 Task: Create a Workspace WS0000000001 in Trello with Workspace Type as ENGINEERING-IT and Workspace Description as WD0000000001. Invite a Team Member Ayush98111@gmail.com to Workspace WS0000000001 in Trello. Invite a Team Member Mailaustralia7@gmail.com to Workspace WS0000000001 in Trello. Invite a Team Member carxxstreet791@gmail.com to Workspace WS0000000001 in Trello. Invite a Team Member nikrathi889@gmail.com to Workspace WS0000000001 in Trello
Action: Mouse moved to (454, 96)
Screenshot: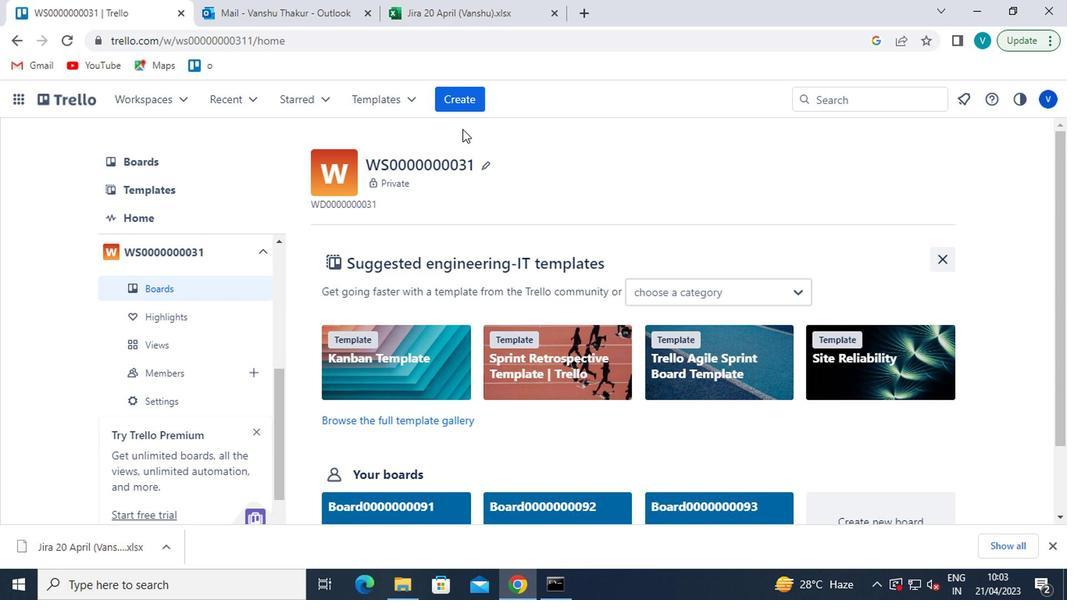 
Action: Mouse pressed left at (454, 96)
Screenshot: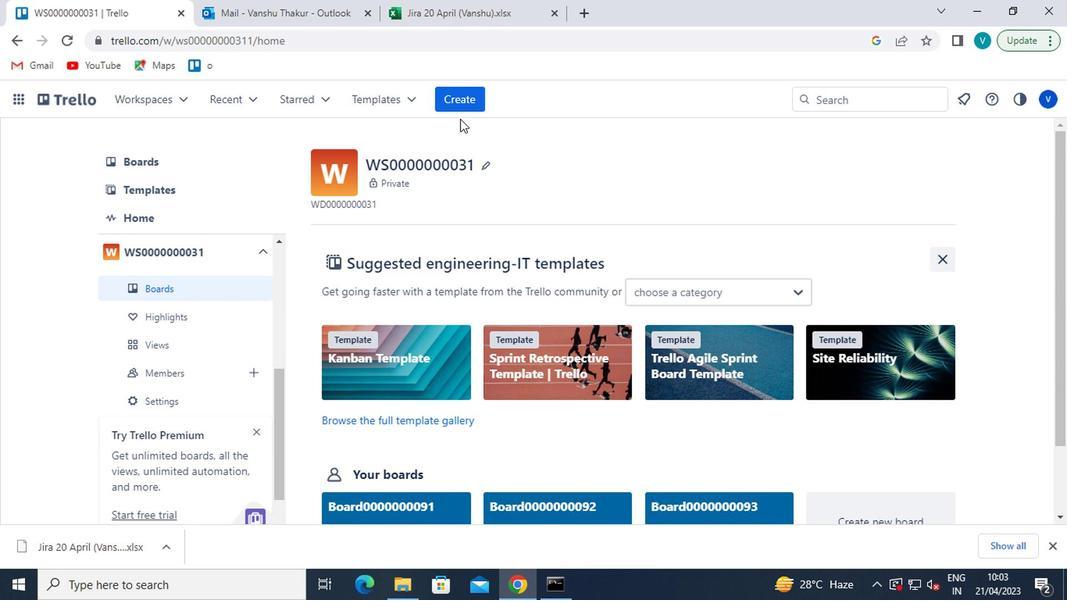 
Action: Mouse moved to (489, 263)
Screenshot: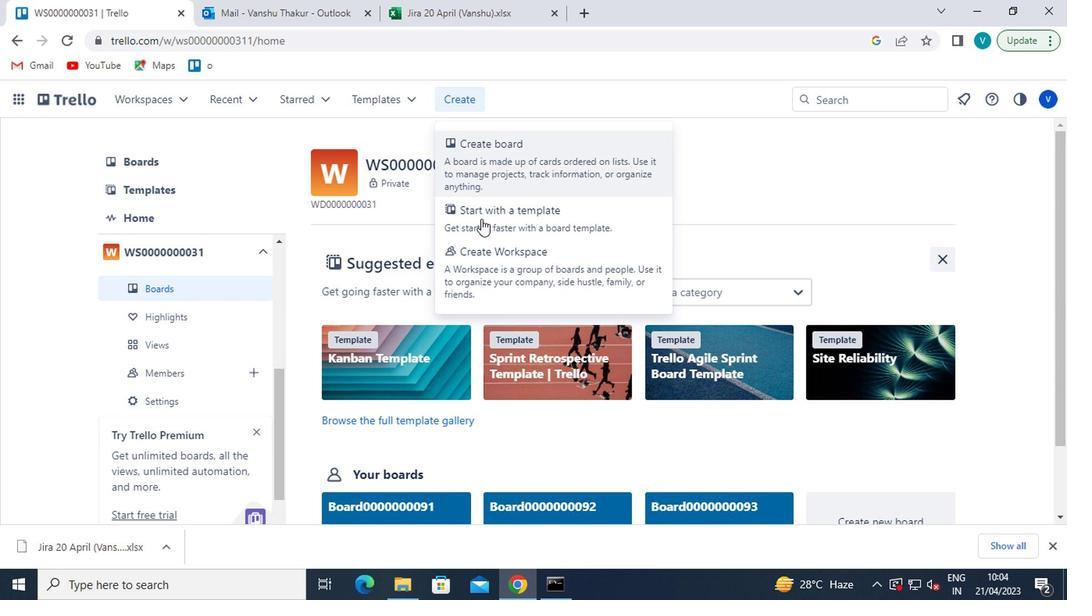 
Action: Mouse pressed left at (489, 263)
Screenshot: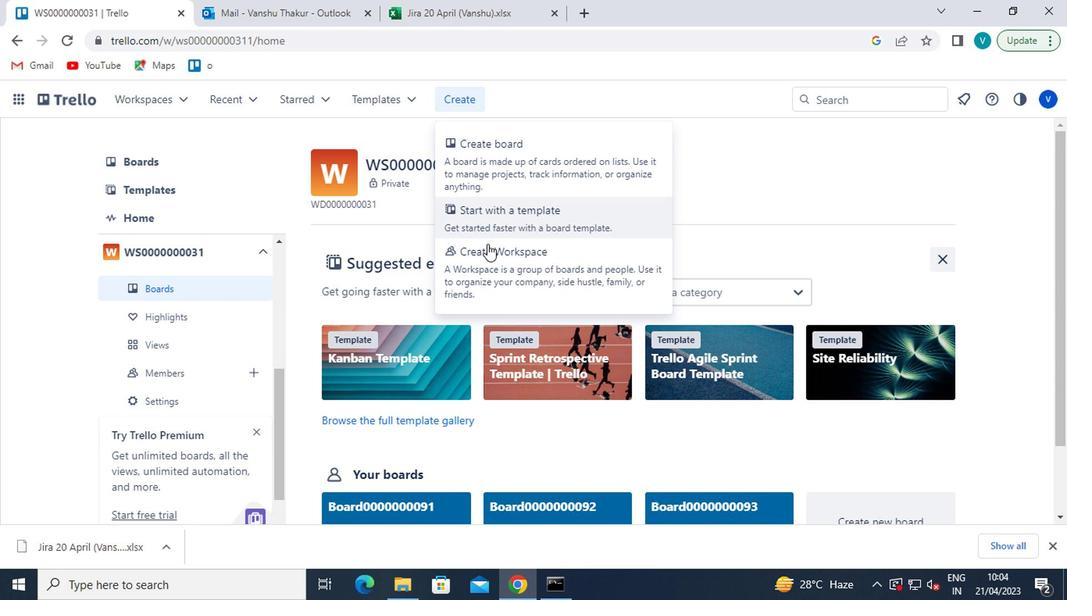 
Action: Mouse moved to (340, 298)
Screenshot: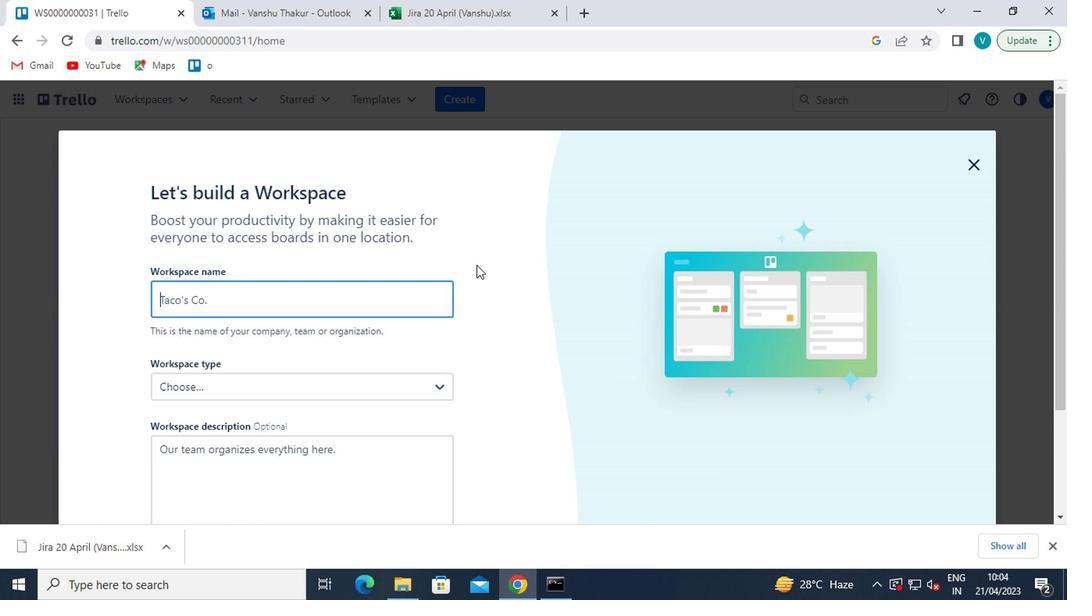 
Action: Mouse pressed left at (340, 298)
Screenshot: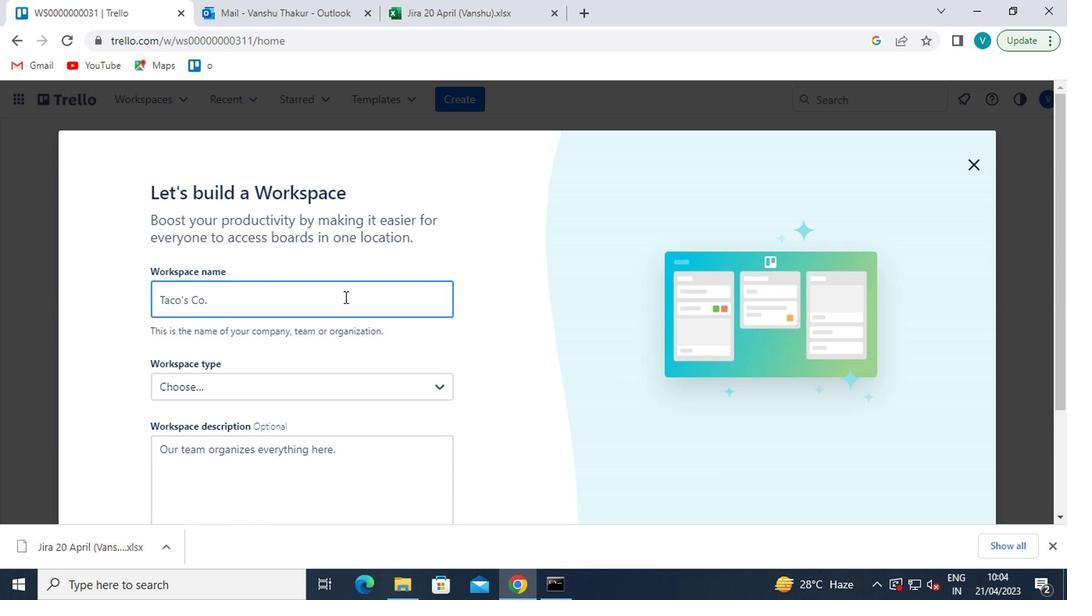 
Action: Key pressed <Key.shift><Key.shift><Key.shift><Key.shift><Key.shift><Key.shift><Key.shift><Key.shift><Key.shift><Key.shift><Key.shift><Key.shift>WS0000000001
Screenshot: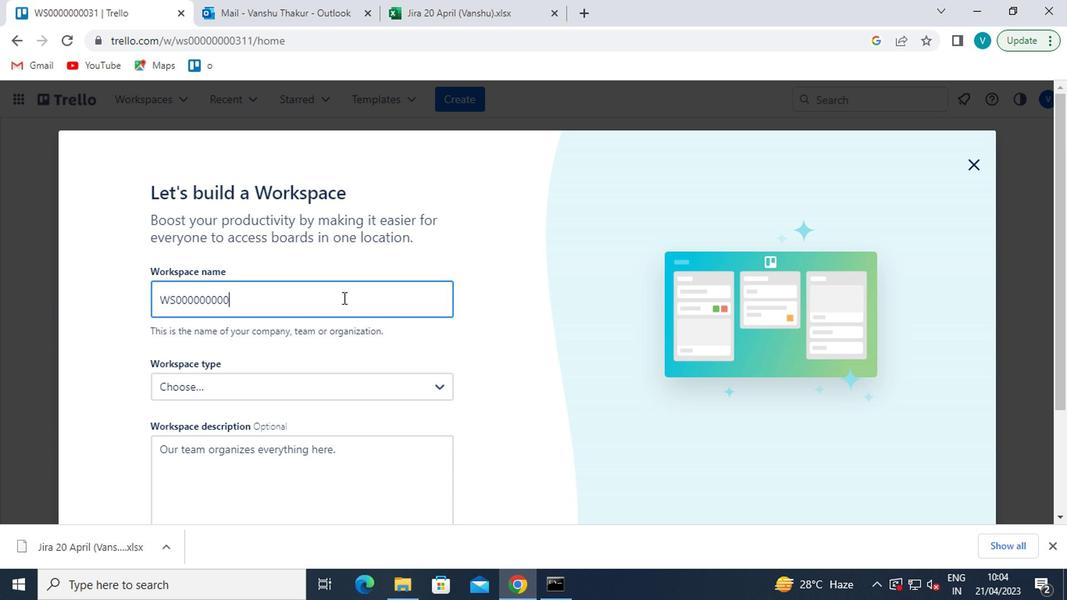 
Action: Mouse moved to (417, 384)
Screenshot: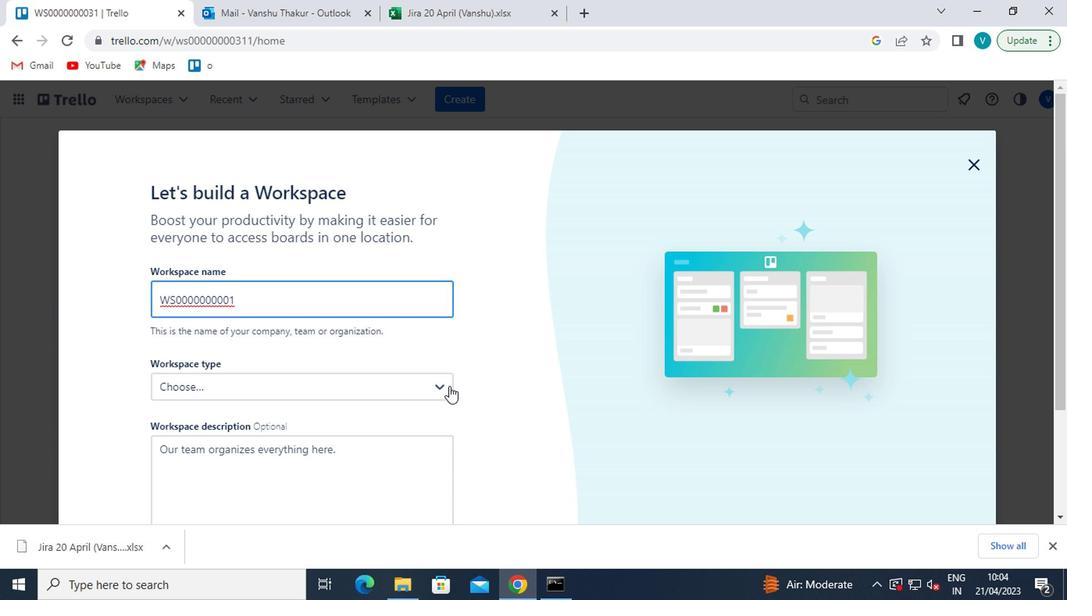 
Action: Mouse pressed left at (417, 384)
Screenshot: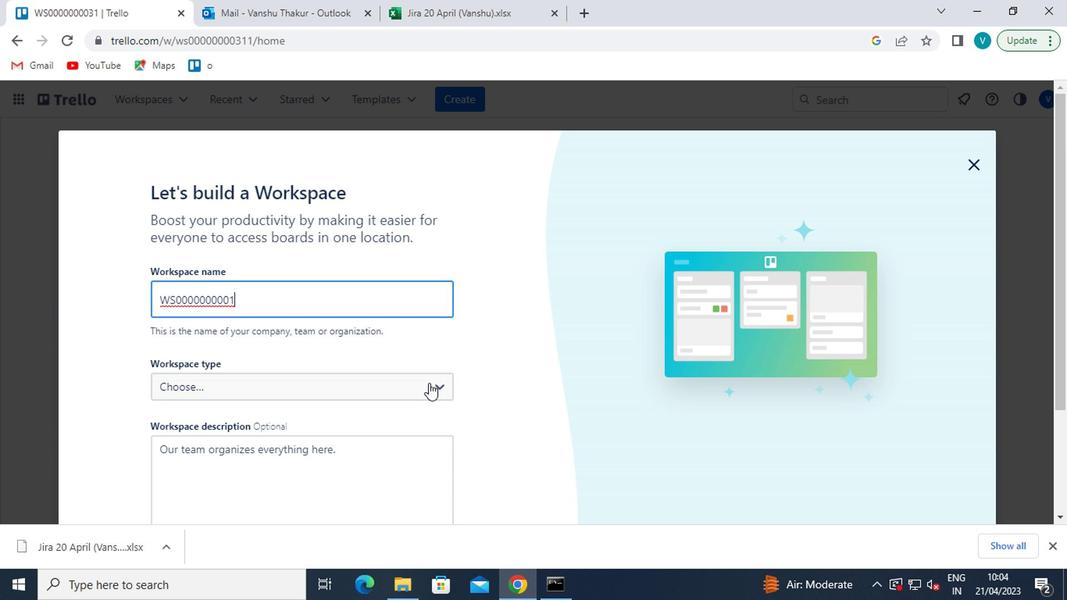 
Action: Mouse moved to (260, 492)
Screenshot: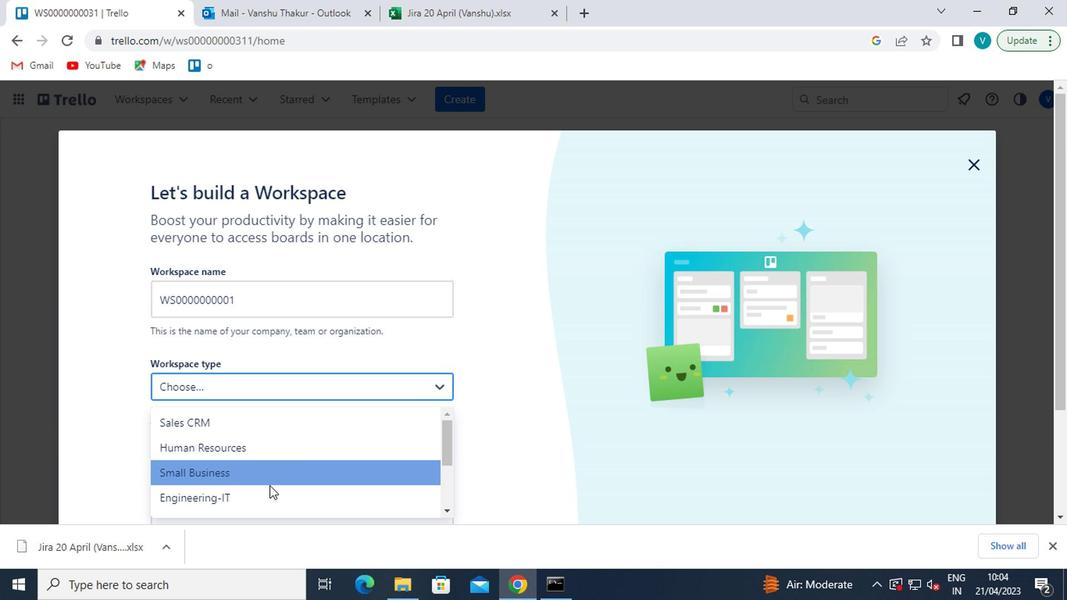 
Action: Mouse pressed left at (260, 492)
Screenshot: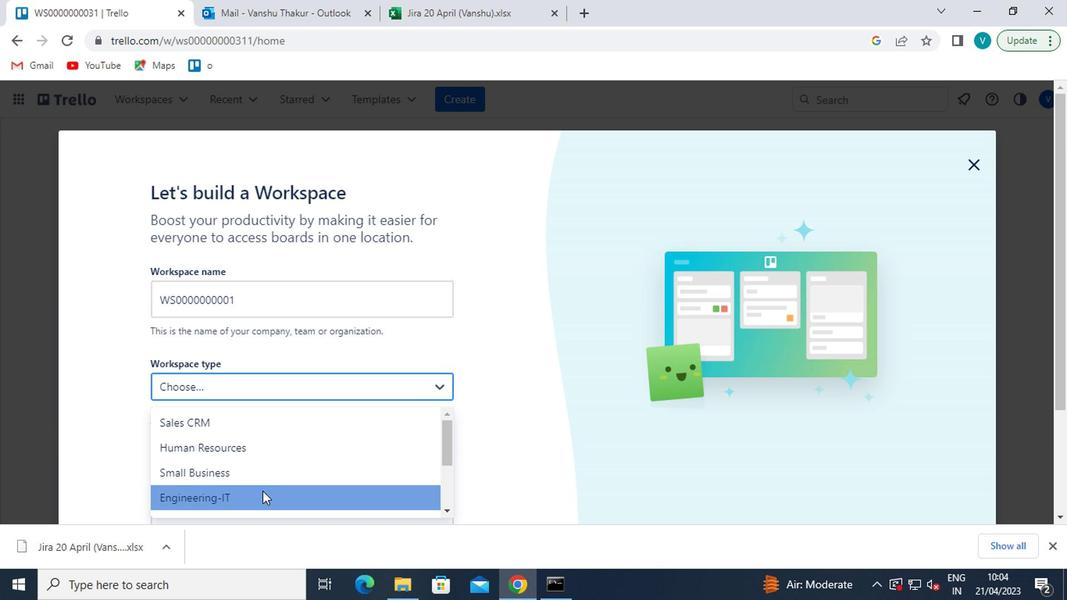 
Action: Mouse moved to (258, 461)
Screenshot: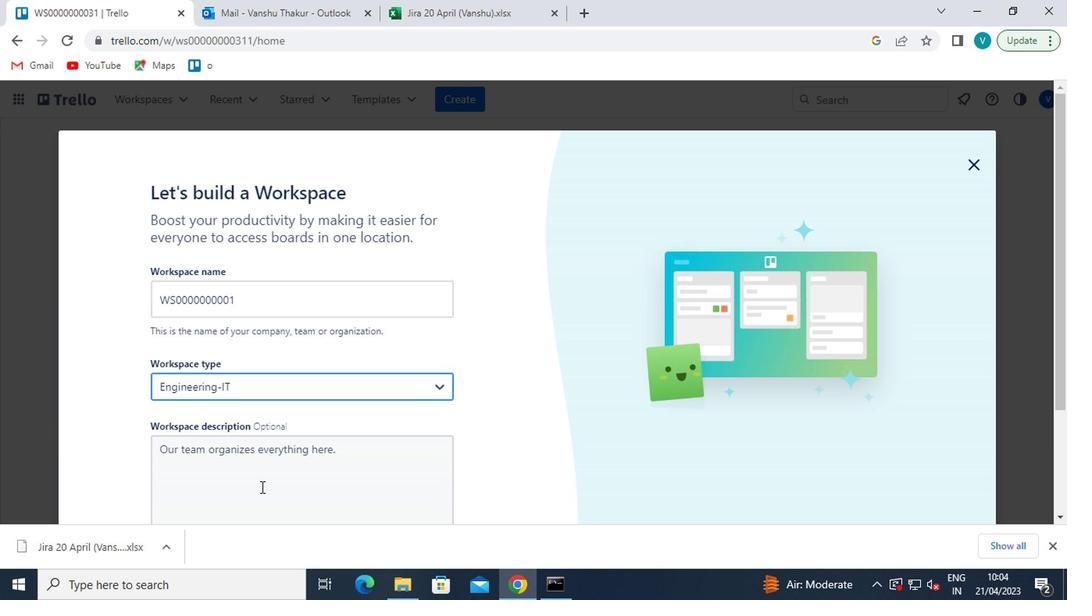 
Action: Mouse scrolled (258, 460) with delta (0, 0)
Screenshot: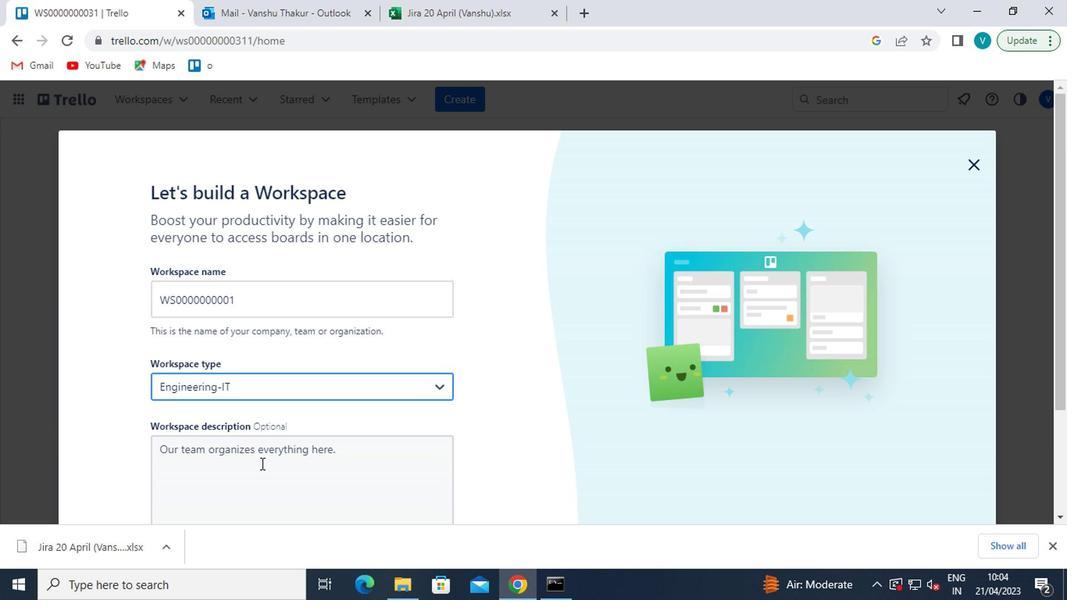 
Action: Mouse moved to (275, 393)
Screenshot: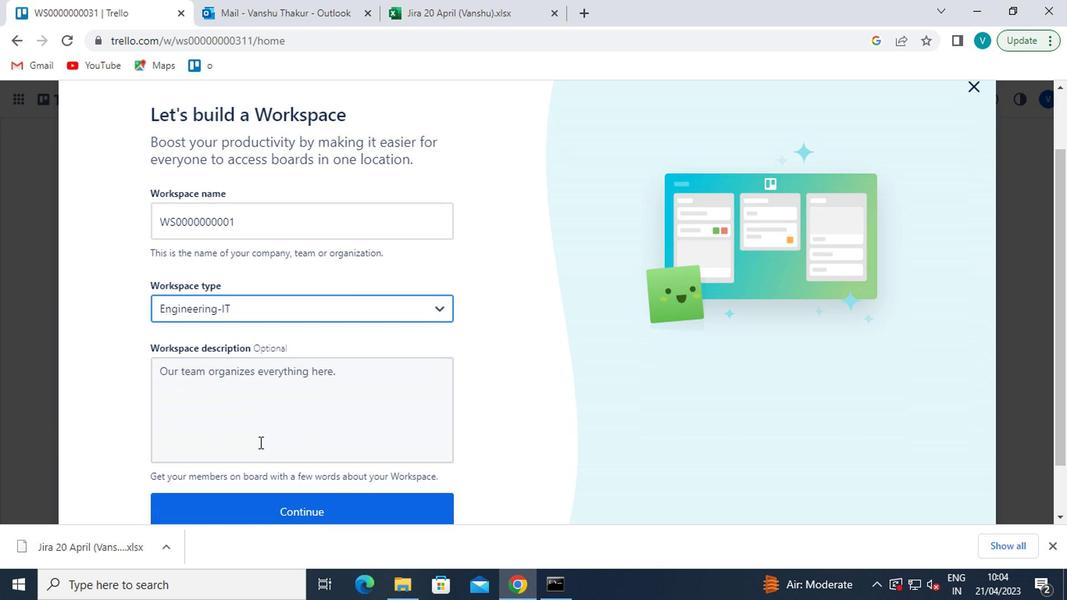 
Action: Mouse pressed left at (275, 393)
Screenshot: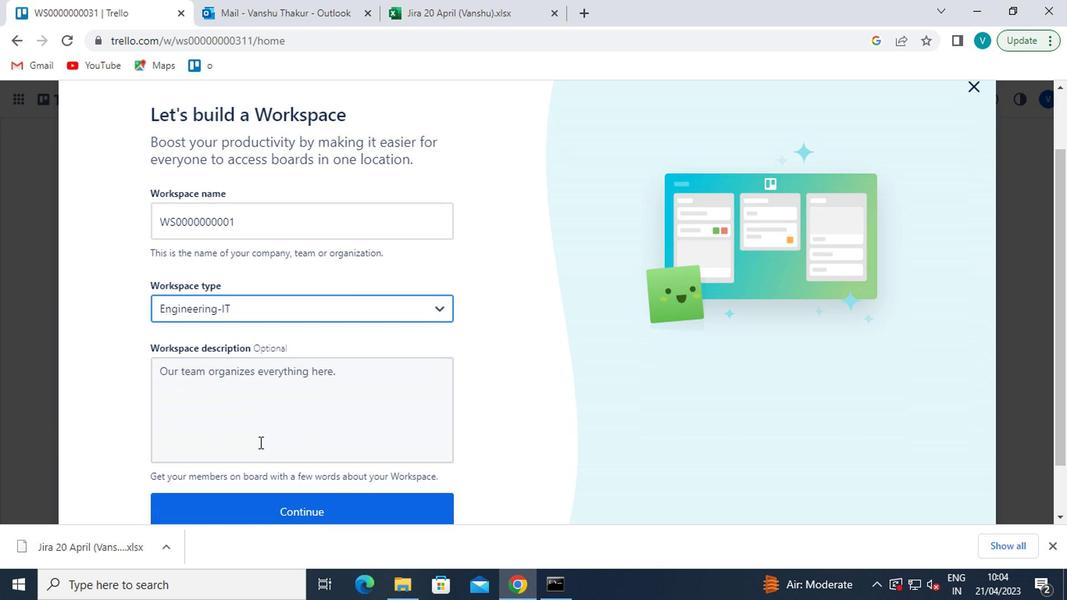 
Action: Mouse moved to (275, 393)
Screenshot: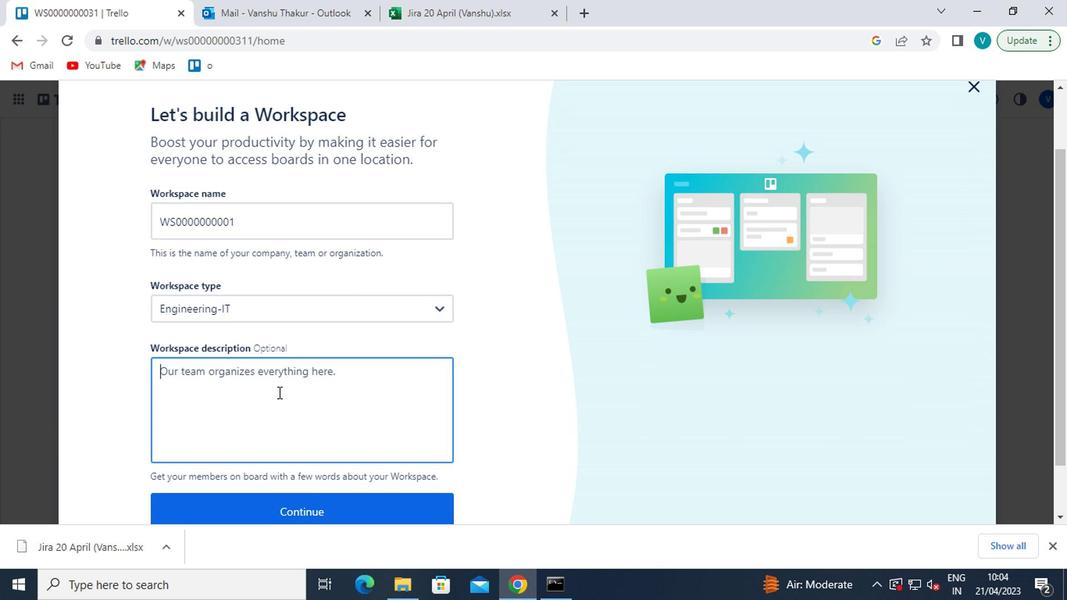 
Action: Key pressed <Key.shift>WD0000000001
Screenshot: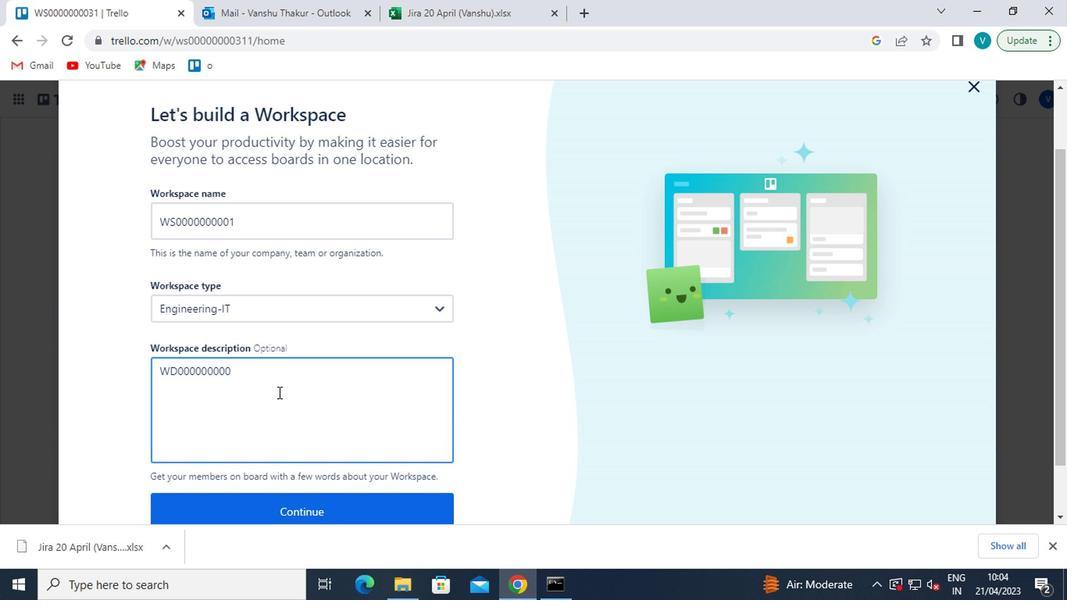 
Action: Mouse moved to (271, 408)
Screenshot: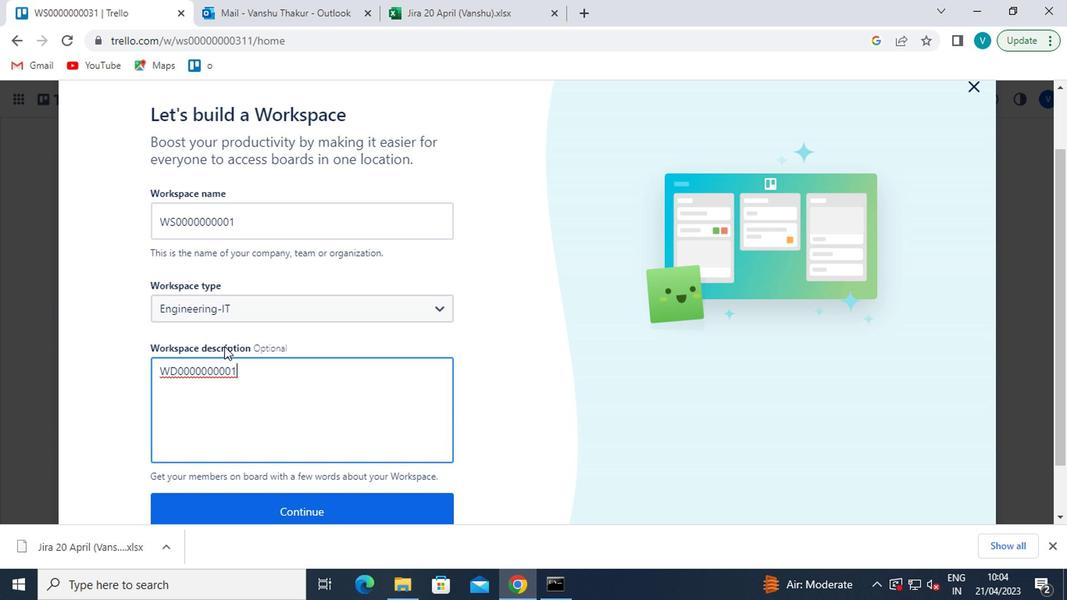 
Action: Mouse scrolled (271, 408) with delta (0, 0)
Screenshot: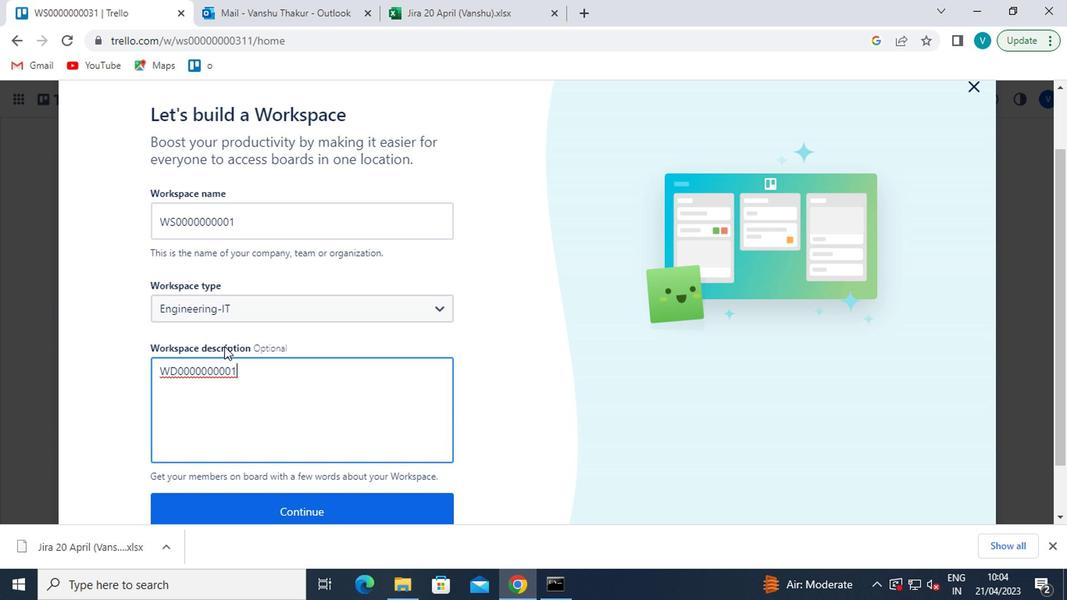 
Action: Mouse moved to (300, 445)
Screenshot: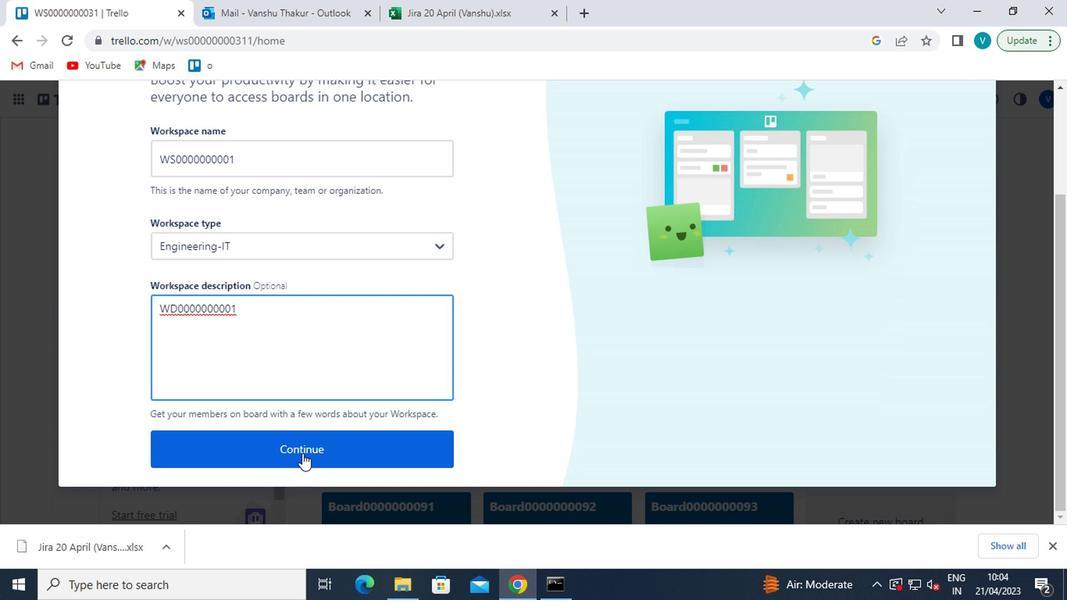 
Action: Mouse pressed left at (300, 445)
Screenshot: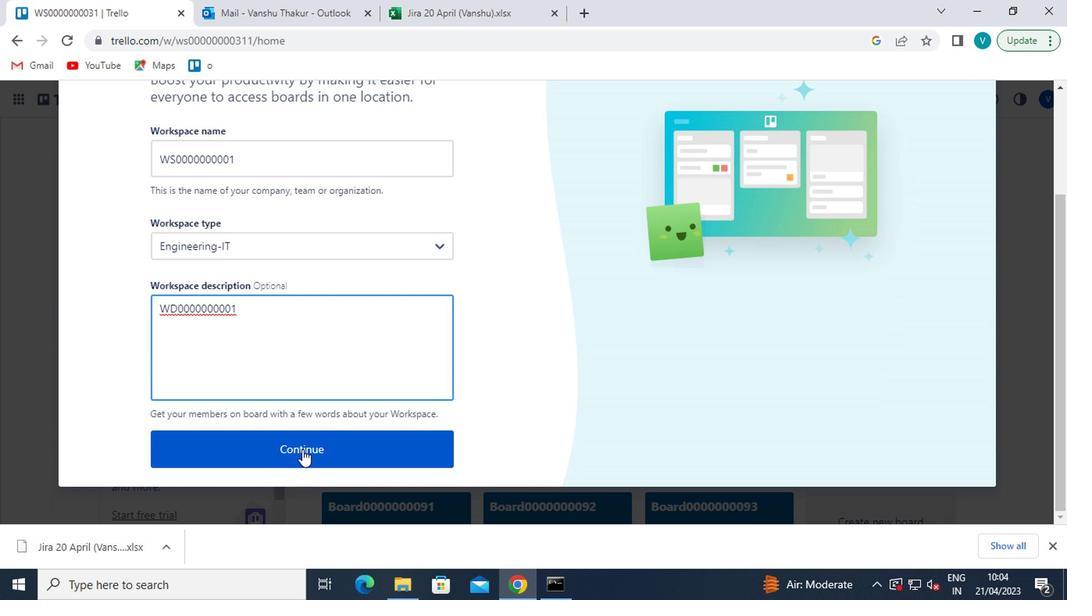 
Action: Mouse moved to (281, 261)
Screenshot: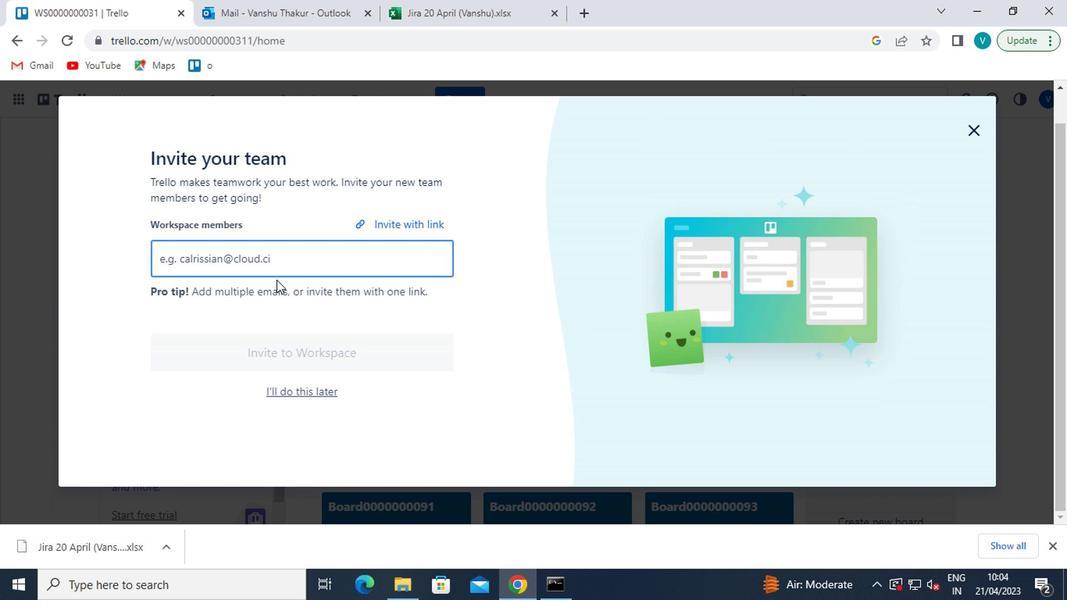 
Action: Mouse pressed left at (281, 261)
Screenshot: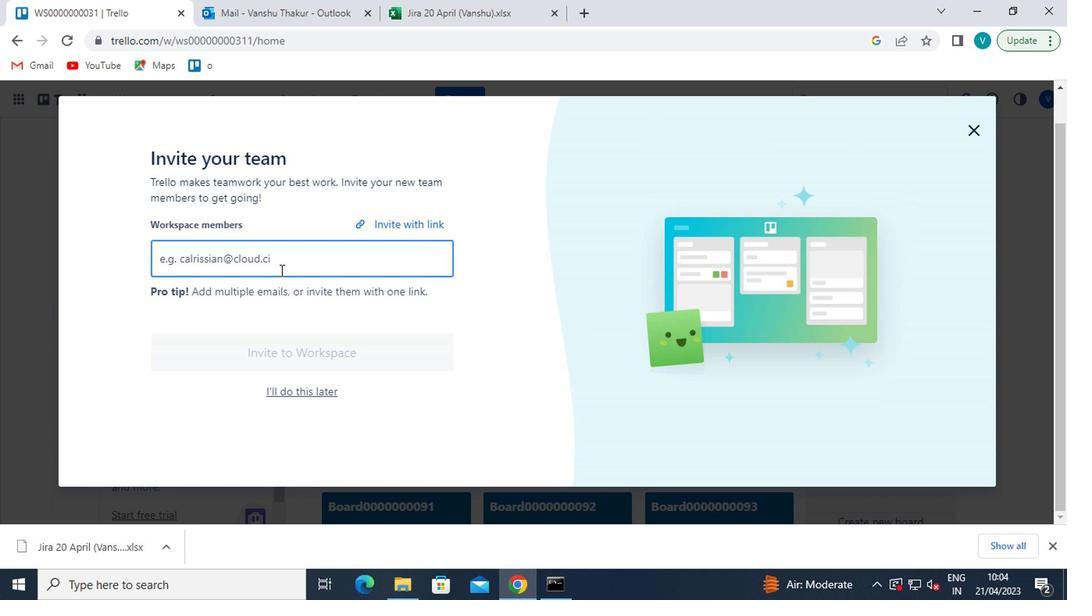 
Action: Key pressed <Key.shift><Key.shift><Key.shift><Key.shift><Key.shift><Key.shift>AYUSH98111<Key.shift>@GN<Key.backspace>MAIL.COM<Key.enter><Key.shift>MAILAUSTRALIA7<Key.shift>@GMAIL.COM<Key.enter><Key.shift>CARXXSTREET791<Key.shift>@GMAIL.COM<Key.enter><Key.shift>NIKRATHI889<Key.shift>@GMAIL.COM
Screenshot: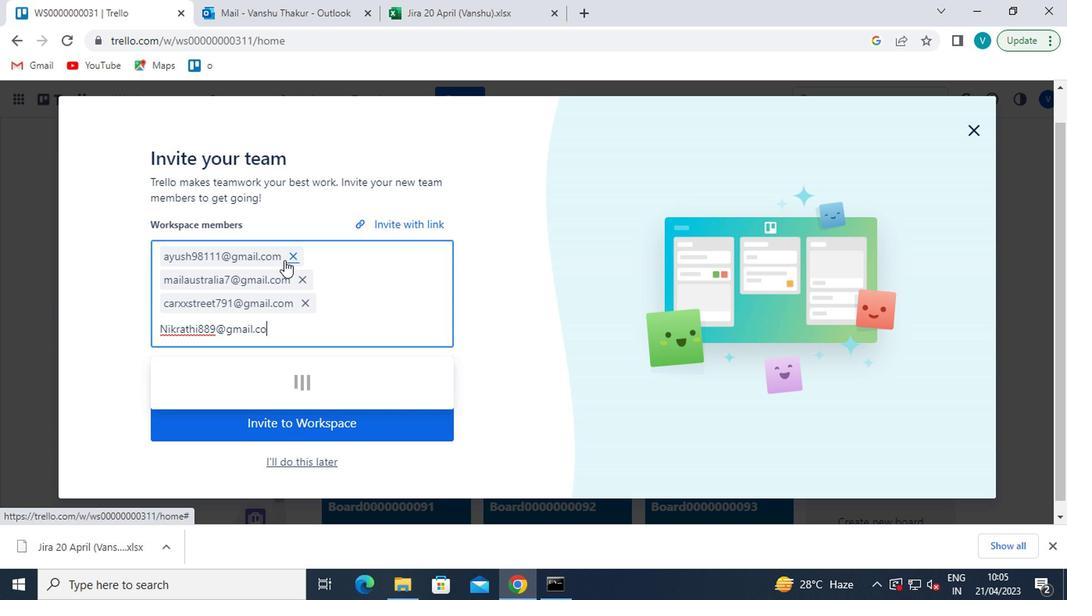 
Action: Mouse moved to (309, 417)
Screenshot: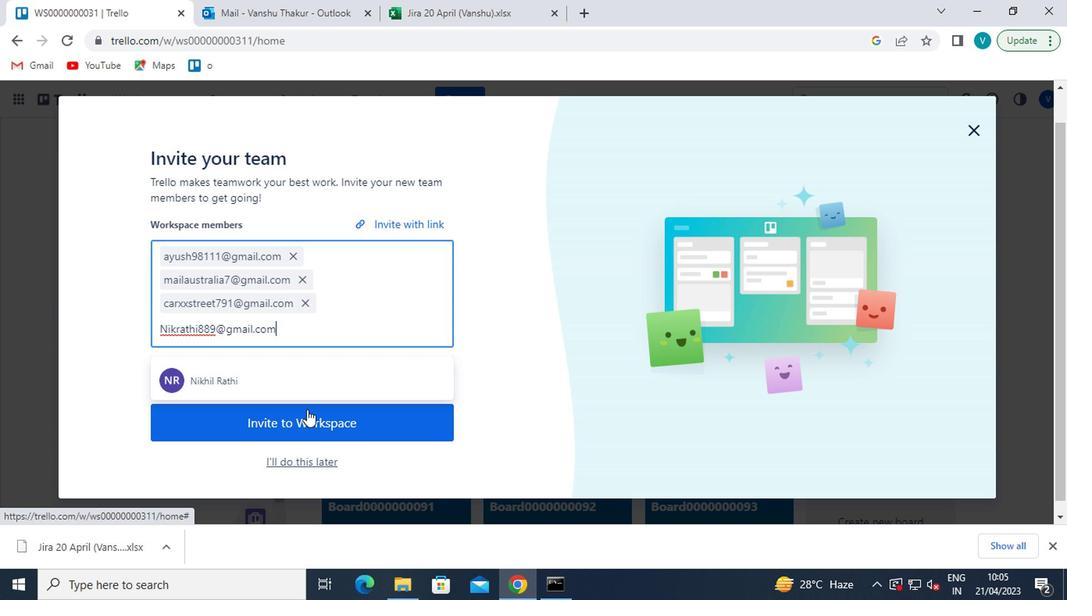 
Action: Mouse pressed left at (309, 417)
Screenshot: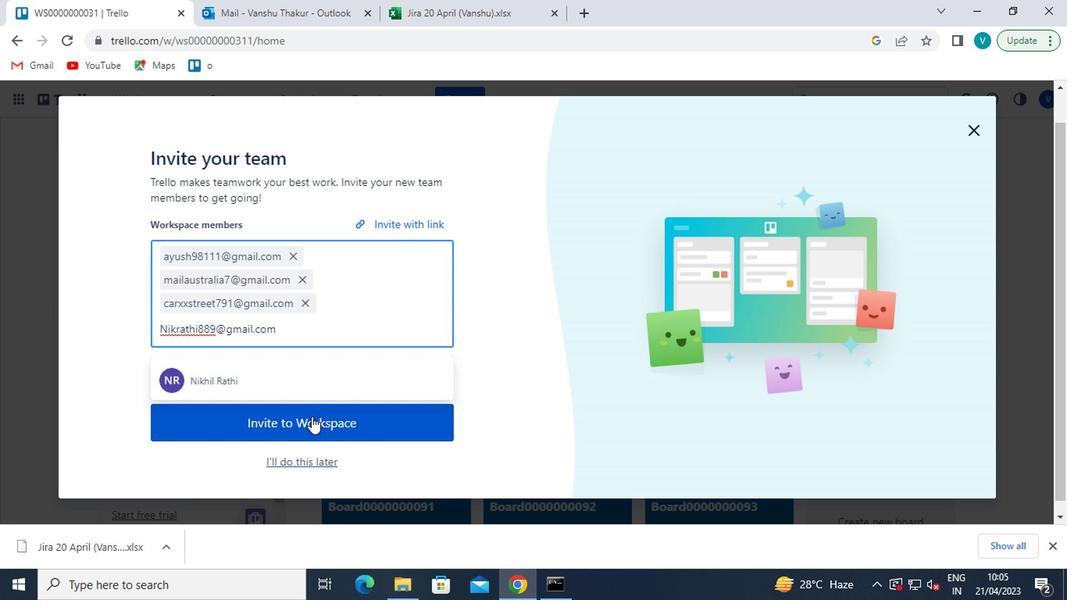 
Action: Key pressed <Key.f8>
Screenshot: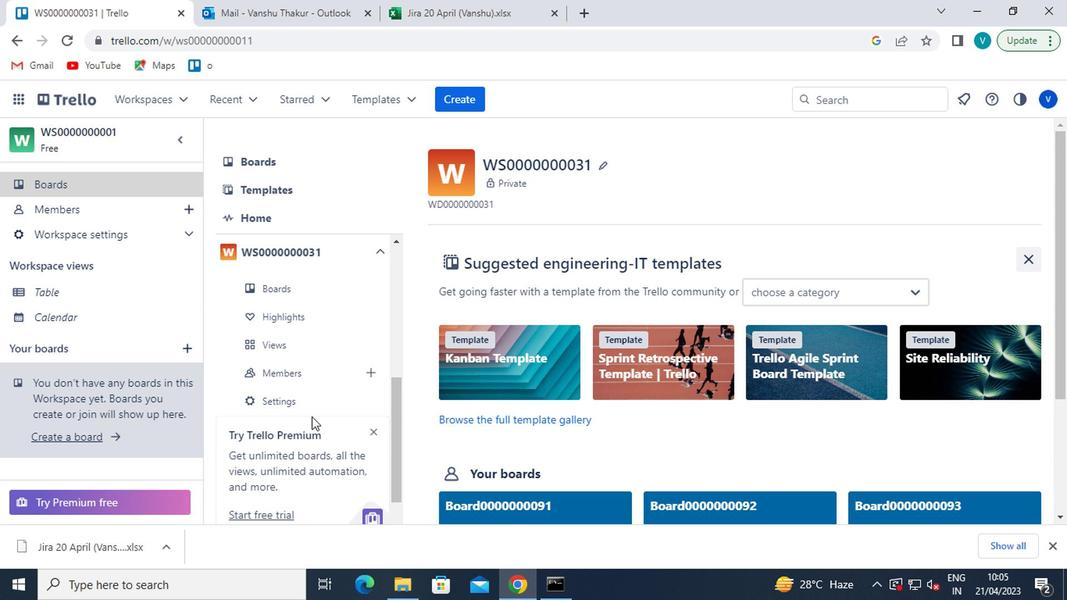 
